 Task: Select the utf-16 be in the encoding.
Action: Mouse moved to (17, 605)
Screenshot: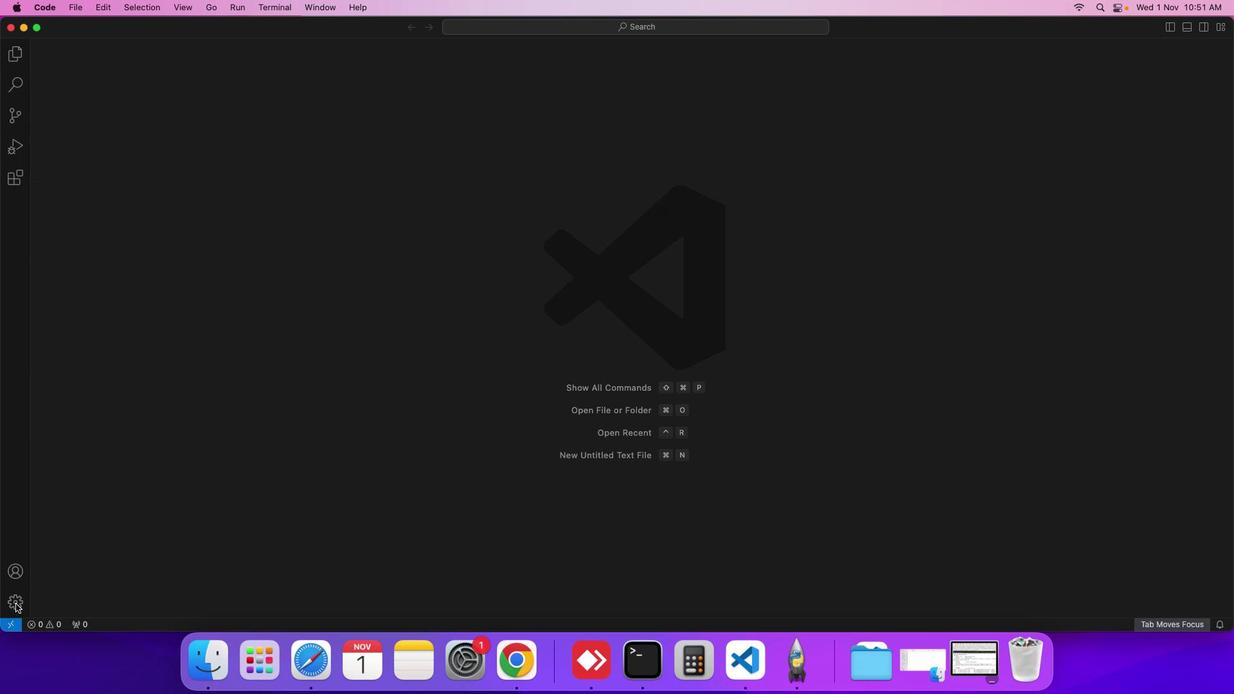 
Action: Mouse pressed left at (17, 605)
Screenshot: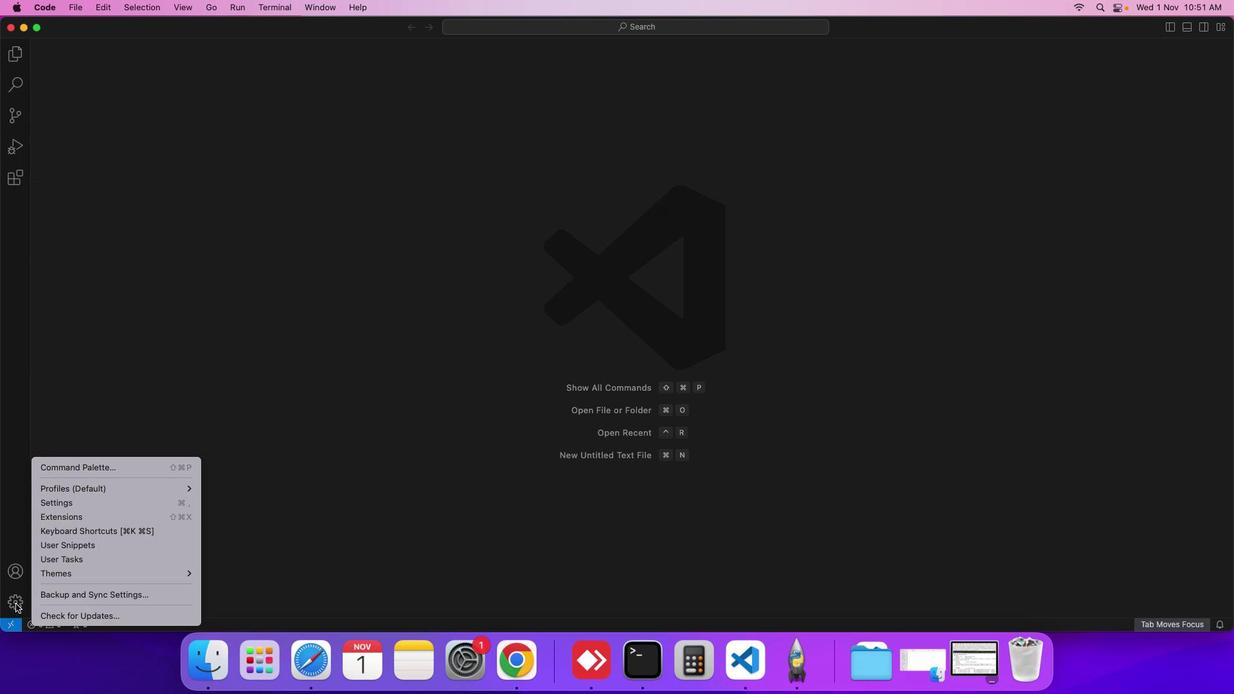 
Action: Mouse moved to (79, 505)
Screenshot: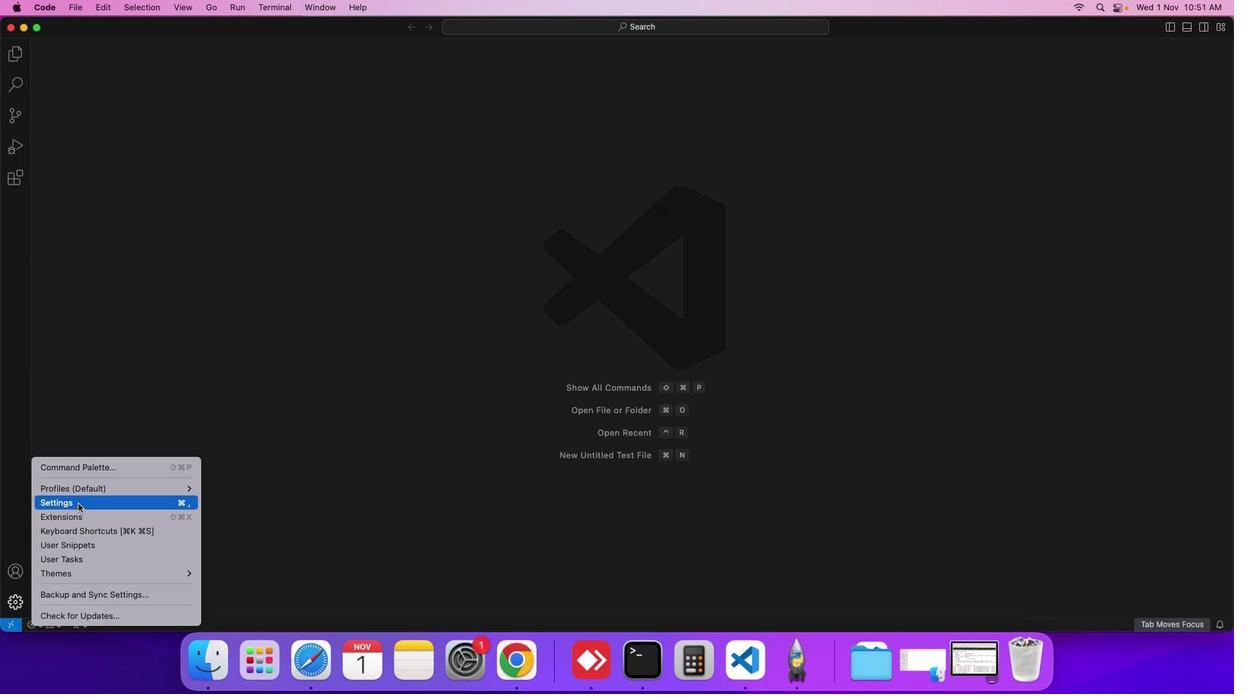 
Action: Mouse pressed left at (79, 505)
Screenshot: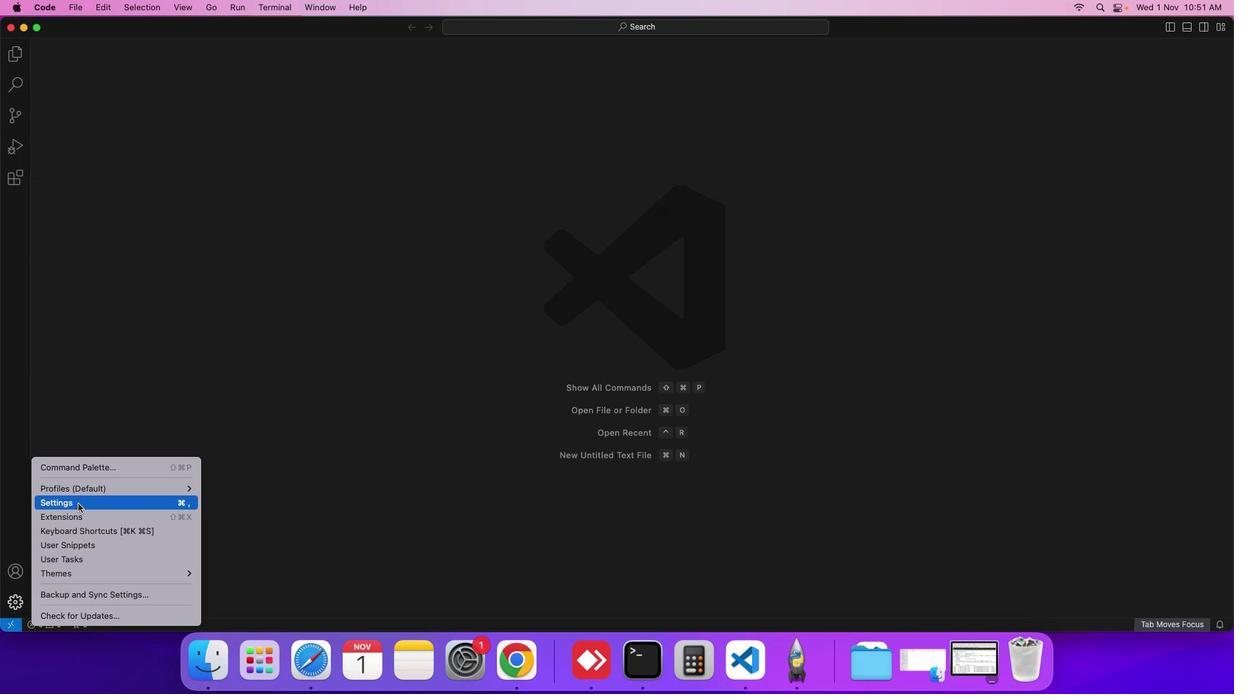 
Action: Mouse moved to (317, 142)
Screenshot: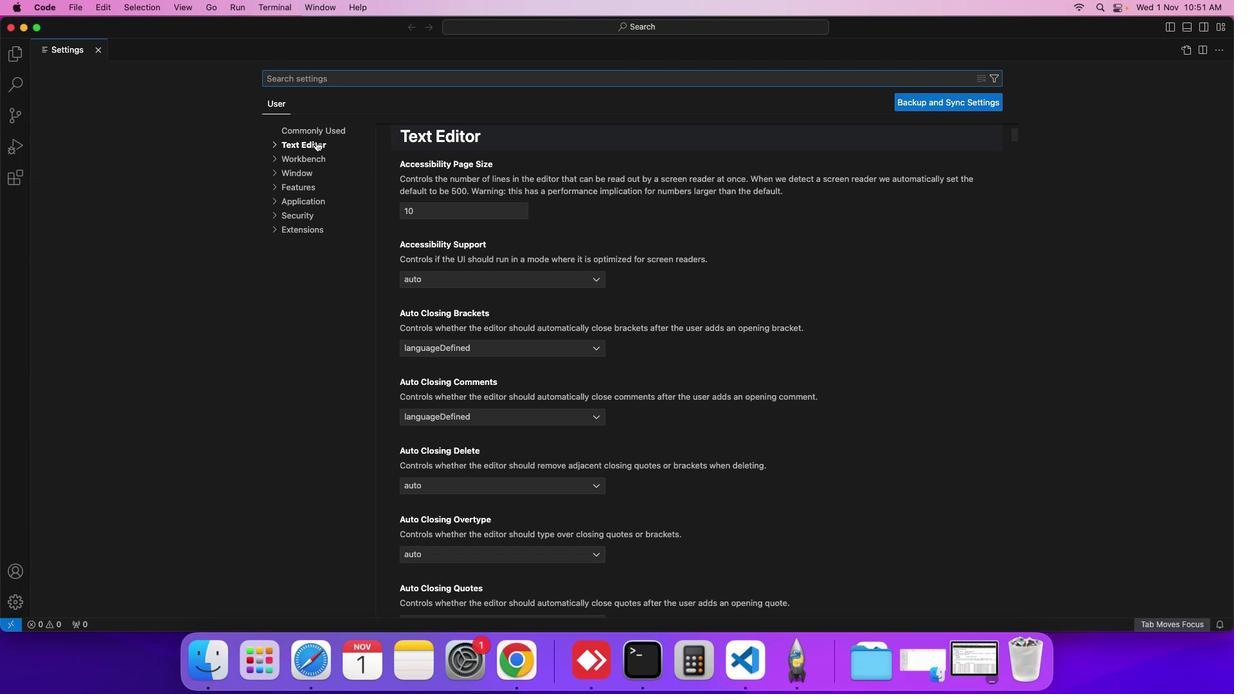 
Action: Mouse pressed left at (317, 142)
Screenshot: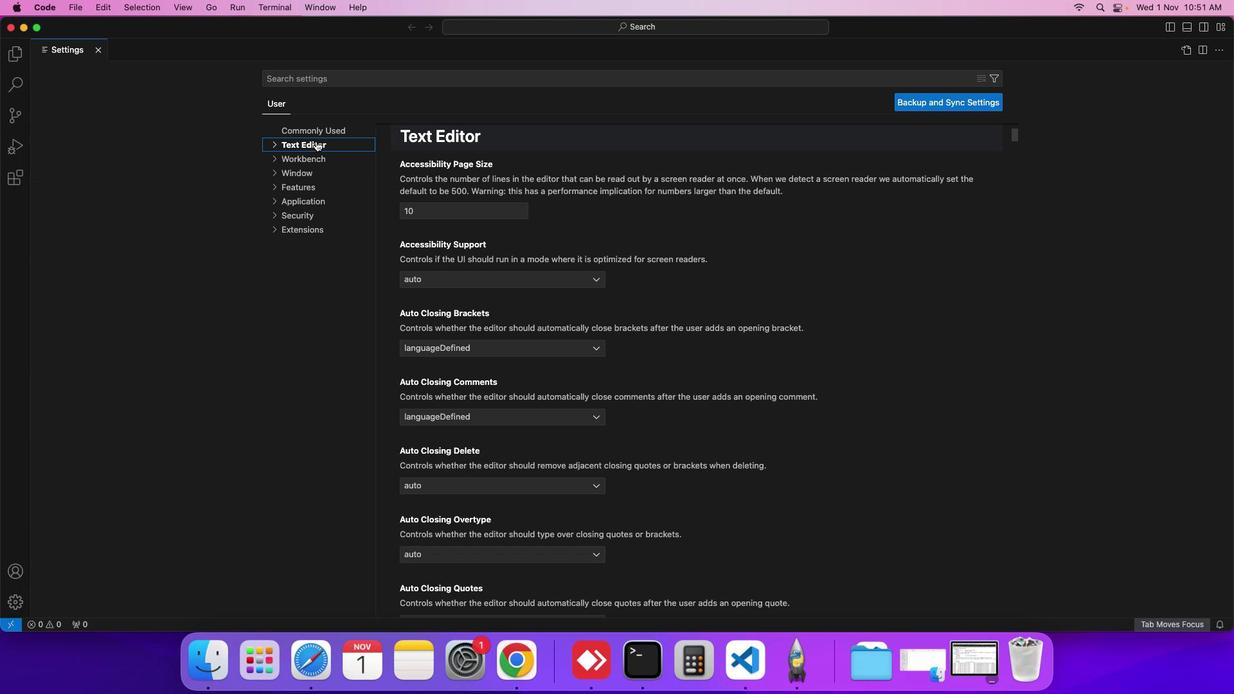 
Action: Mouse moved to (291, 259)
Screenshot: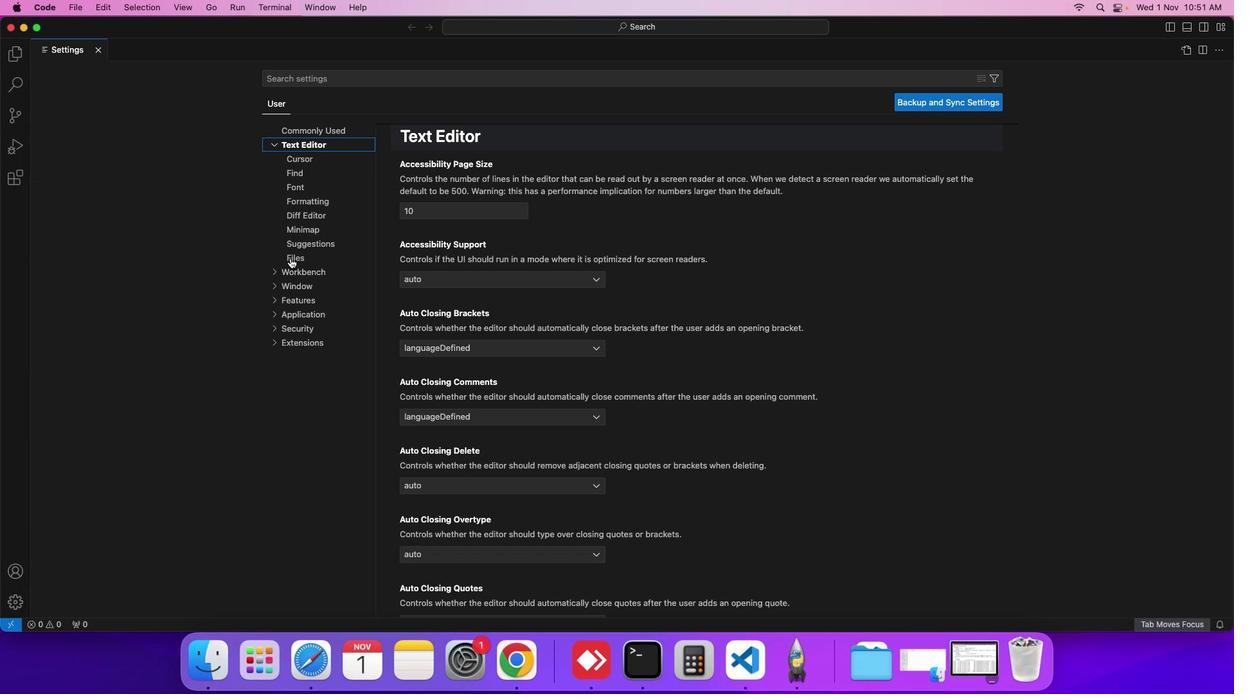 
Action: Mouse pressed left at (291, 259)
Screenshot: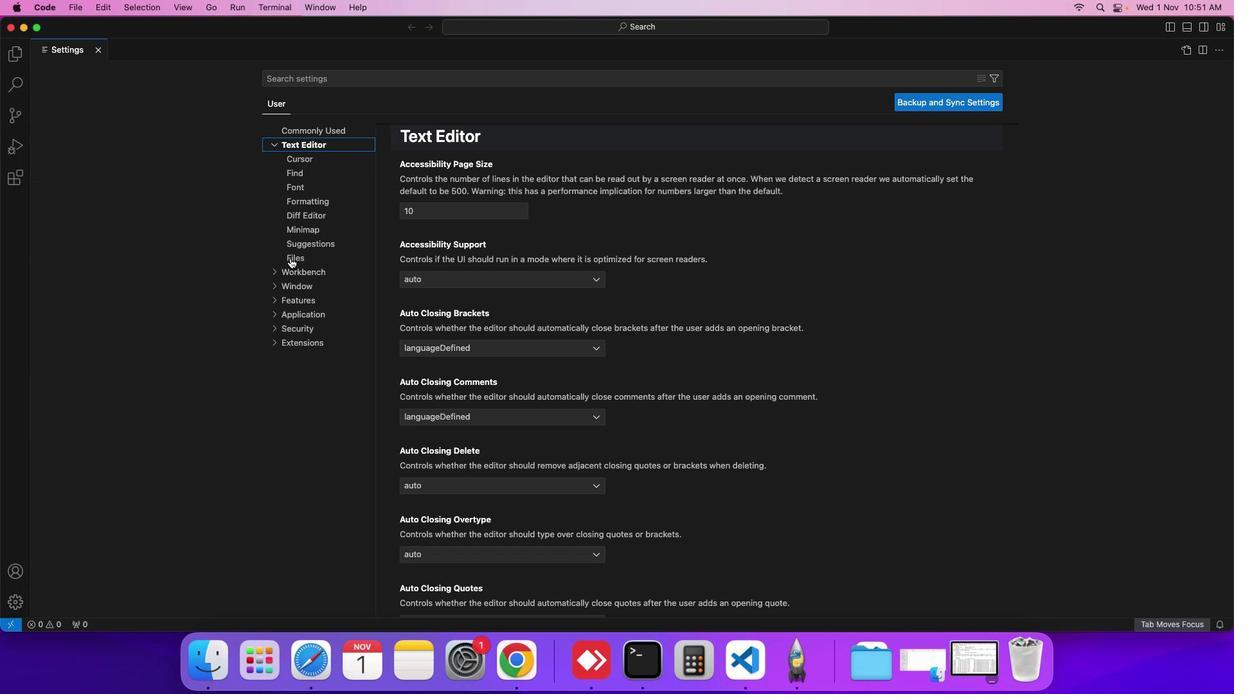 
Action: Mouse moved to (578, 457)
Screenshot: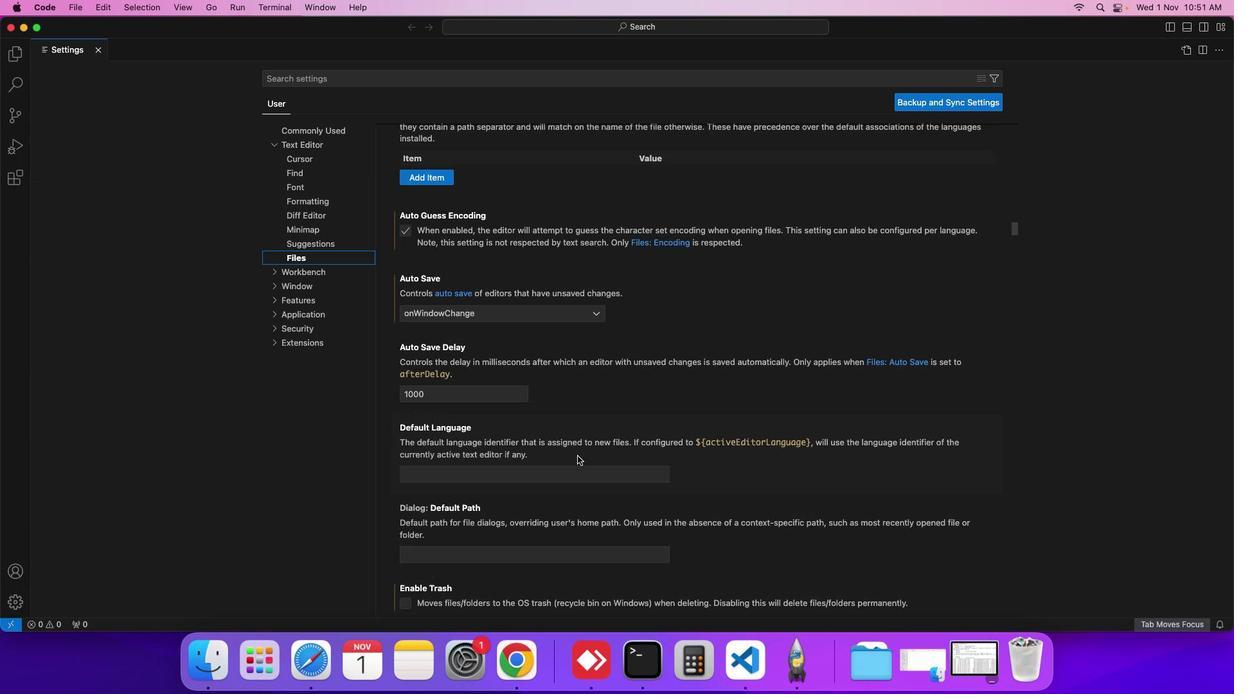 
Action: Mouse scrolled (578, 457) with delta (1, 0)
Screenshot: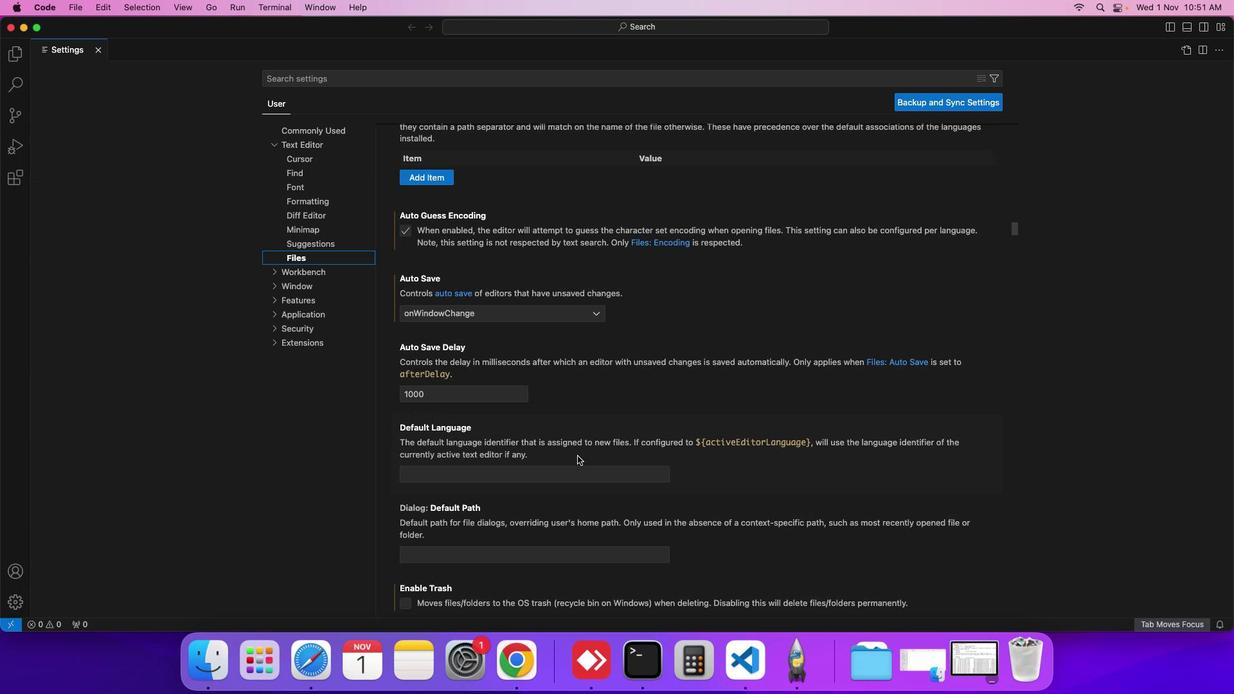 
Action: Mouse scrolled (578, 457) with delta (1, 0)
Screenshot: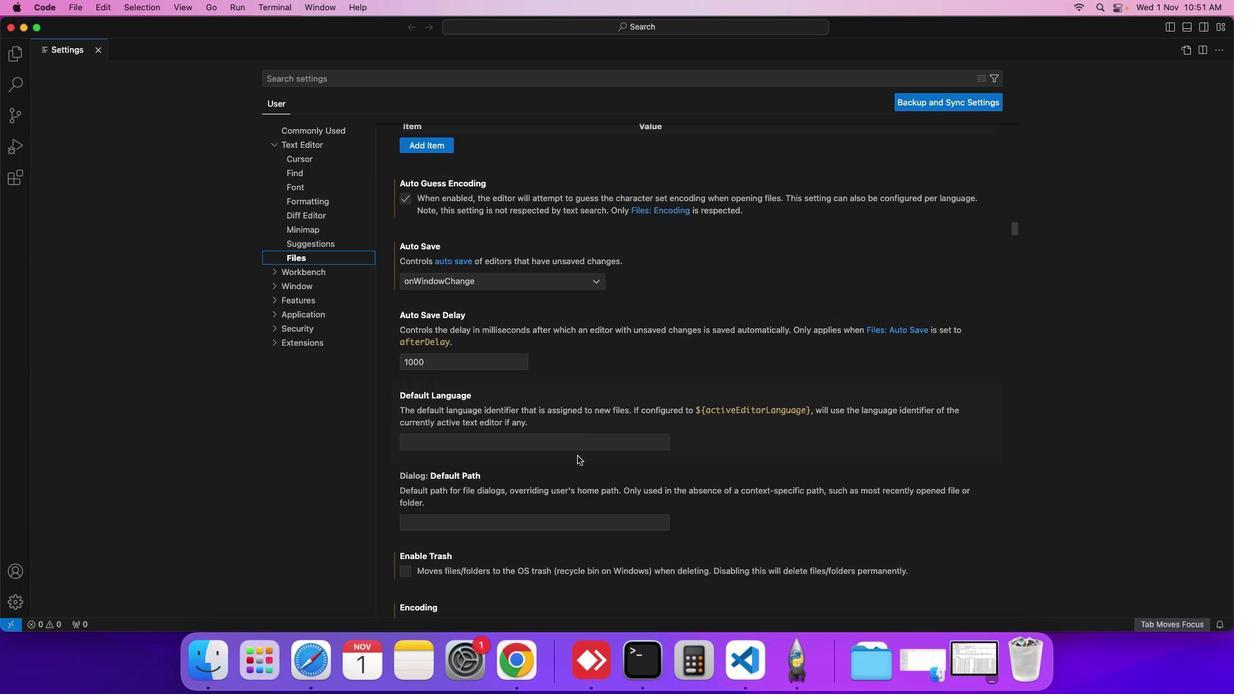 
Action: Mouse scrolled (578, 457) with delta (1, 0)
Screenshot: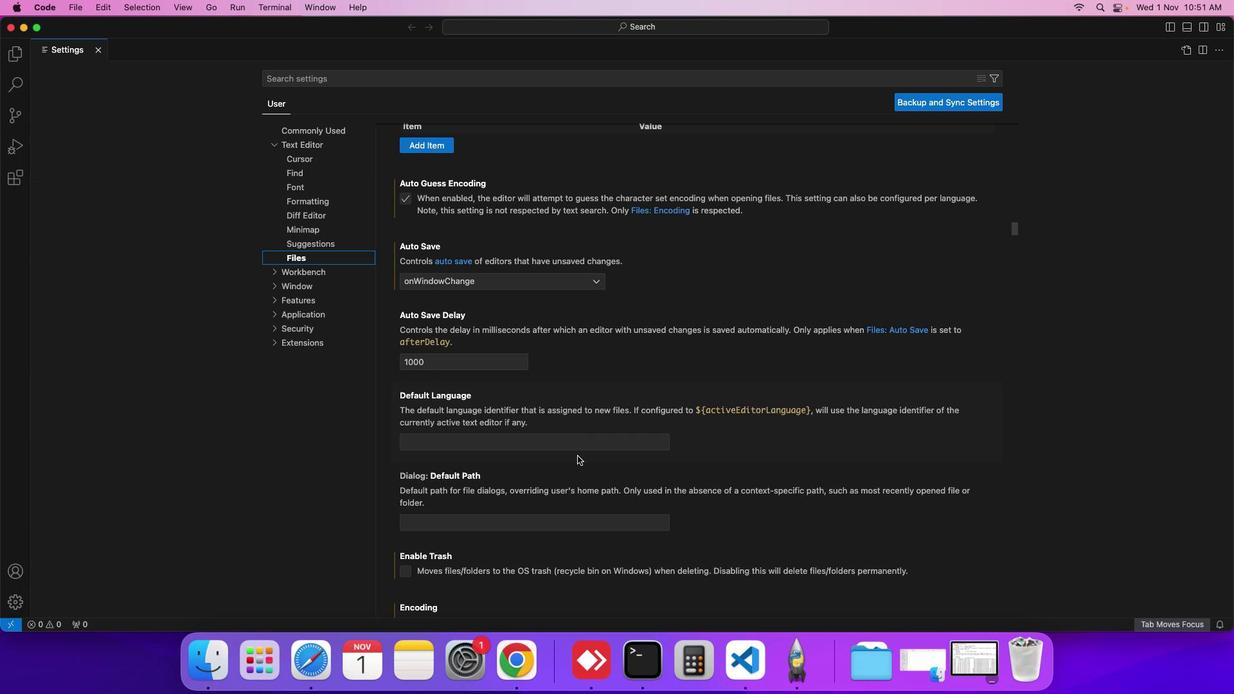 
Action: Mouse scrolled (578, 457) with delta (1, 0)
Screenshot: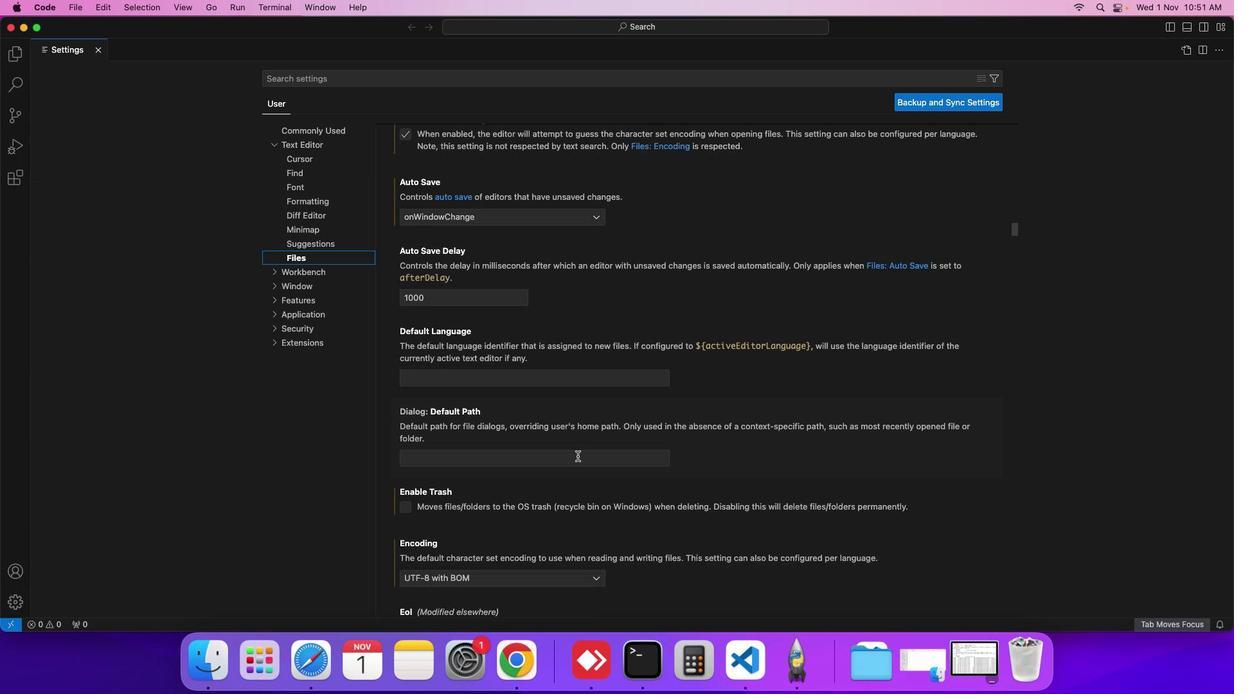 
Action: Mouse scrolled (578, 457) with delta (1, 0)
Screenshot: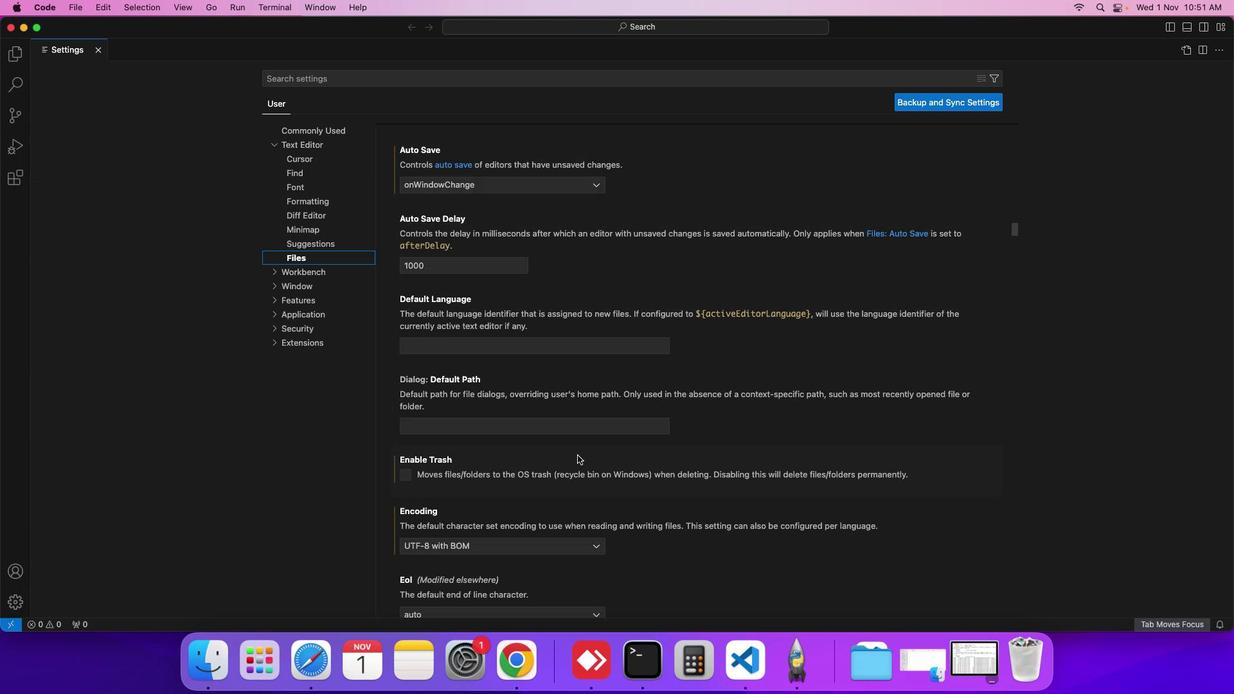 
Action: Mouse scrolled (578, 457) with delta (1, 0)
Screenshot: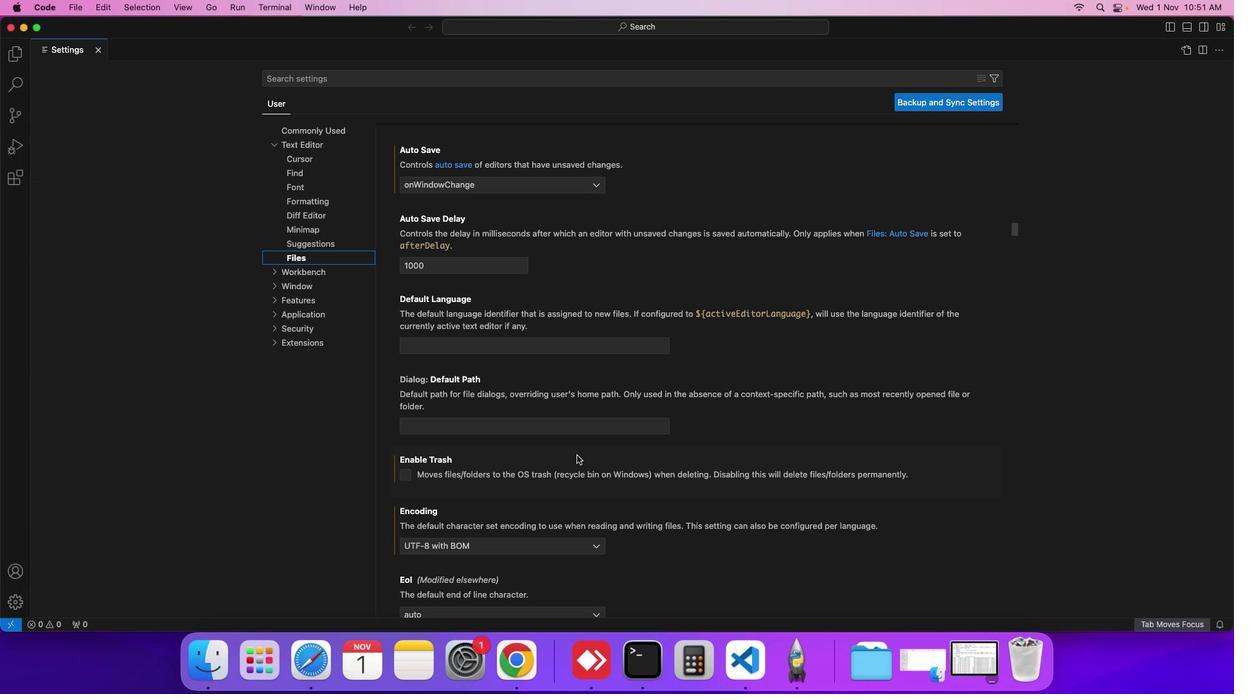 
Action: Mouse moved to (578, 456)
Screenshot: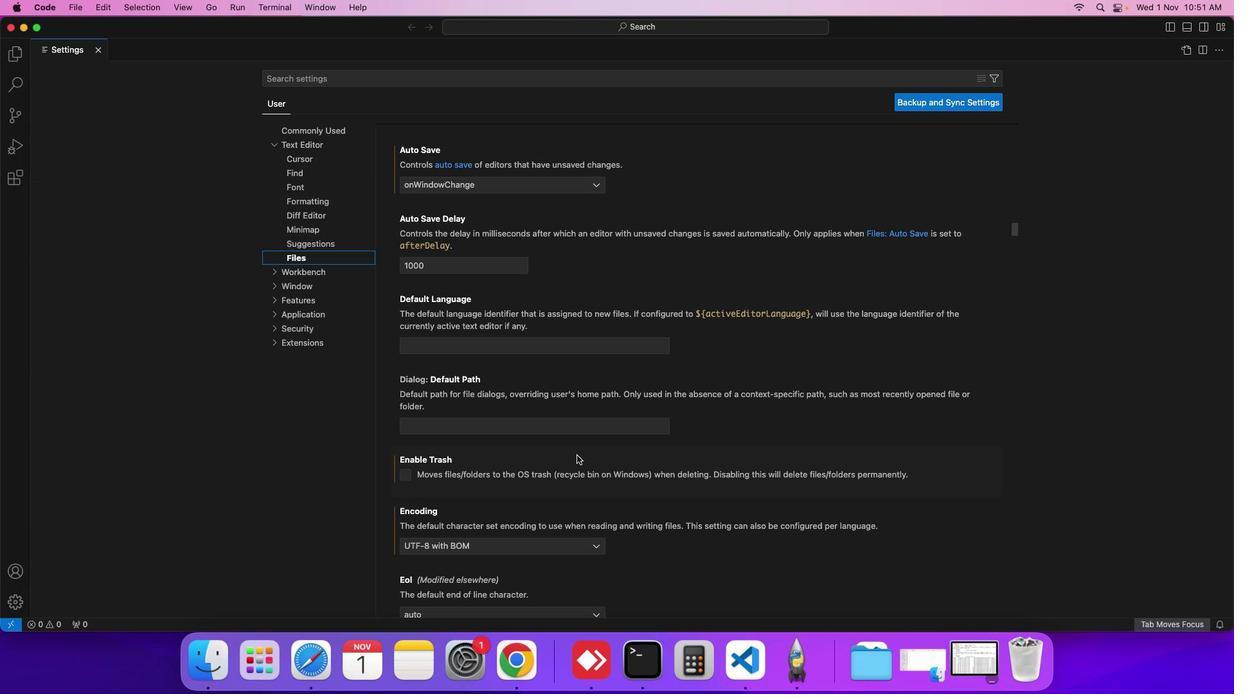 
Action: Mouse scrolled (578, 456) with delta (1, 0)
Screenshot: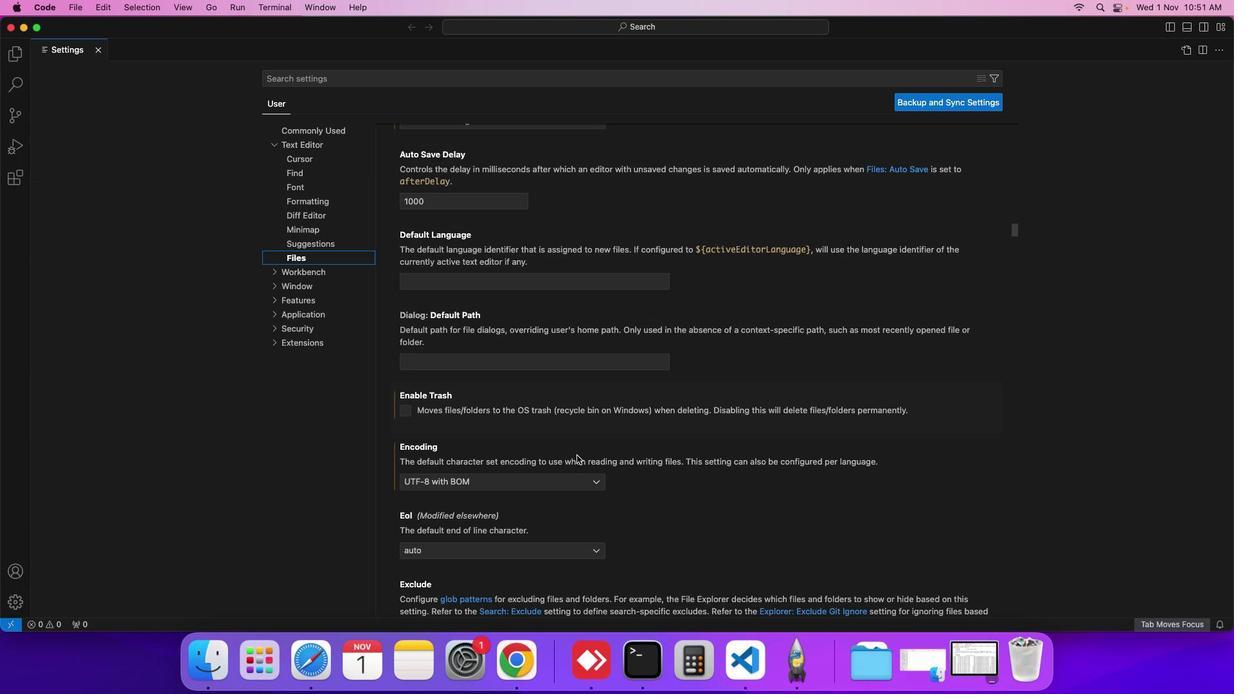 
Action: Mouse scrolled (578, 456) with delta (1, 0)
Screenshot: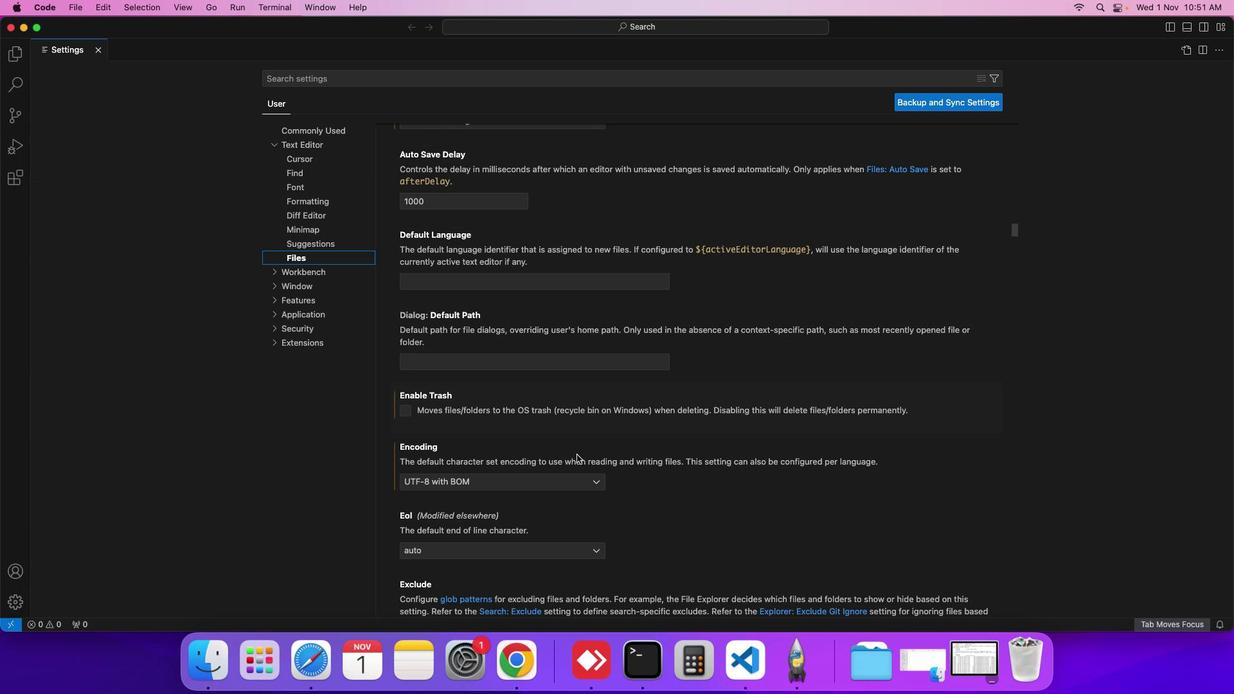 
Action: Mouse moved to (544, 478)
Screenshot: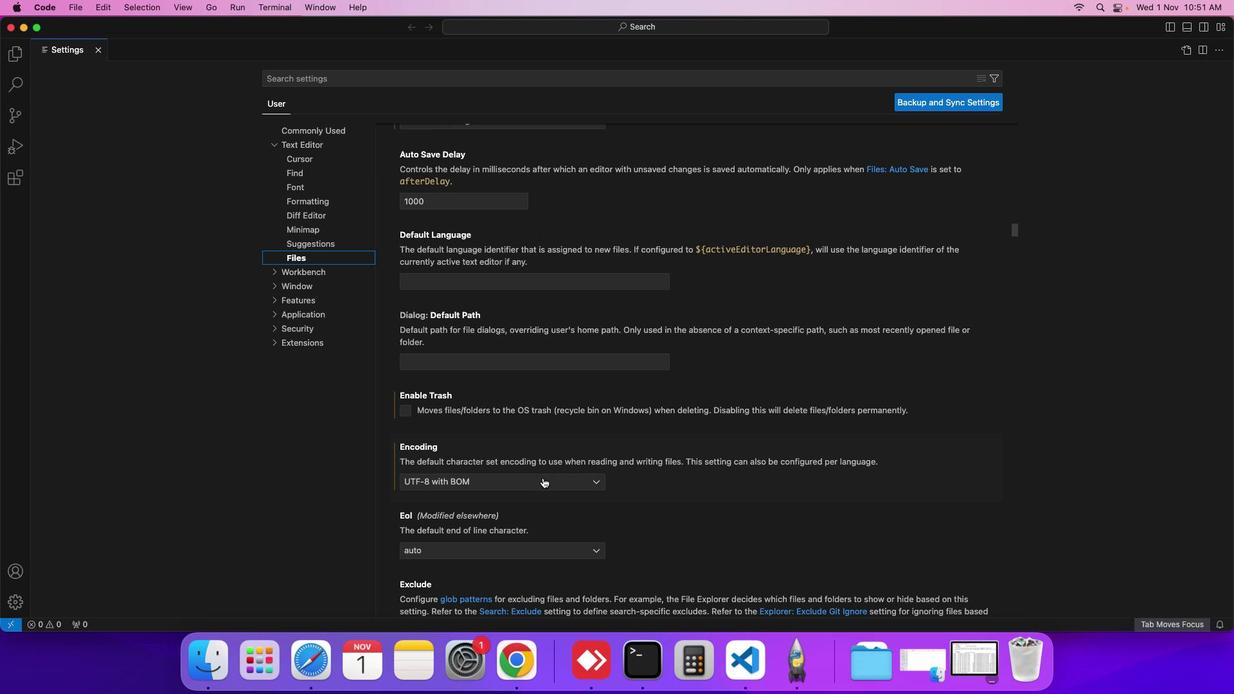 
Action: Mouse pressed left at (544, 478)
Screenshot: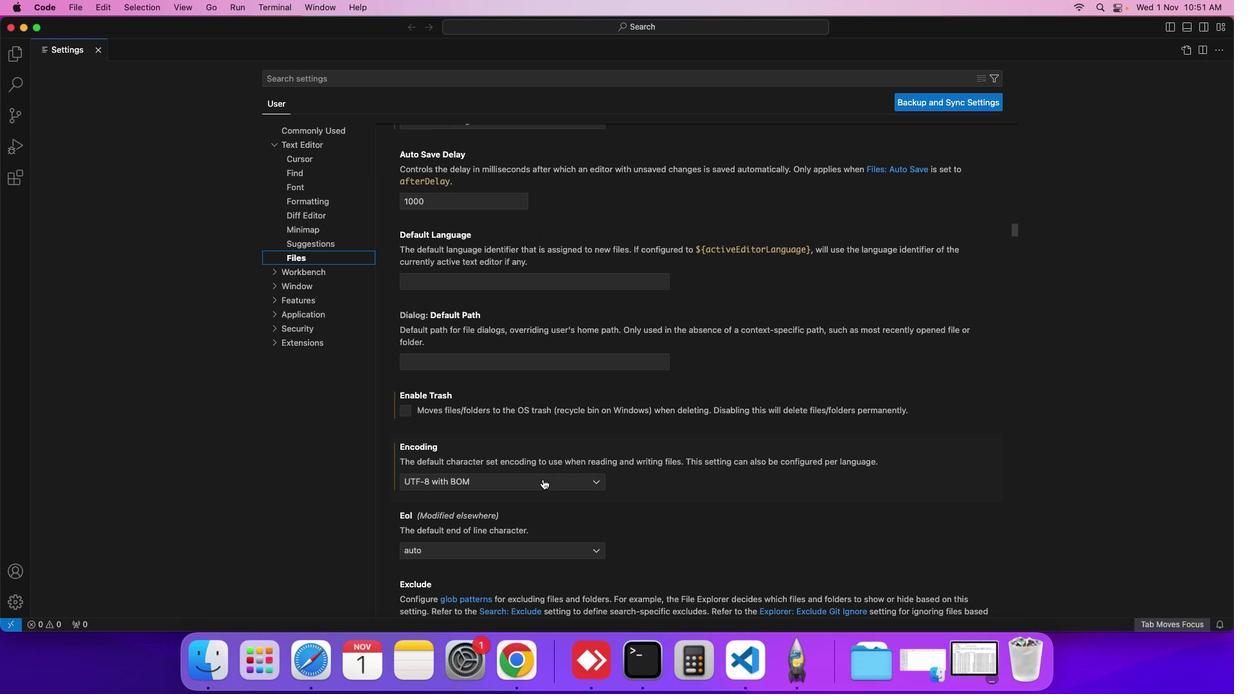 
Action: Mouse moved to (460, 538)
Screenshot: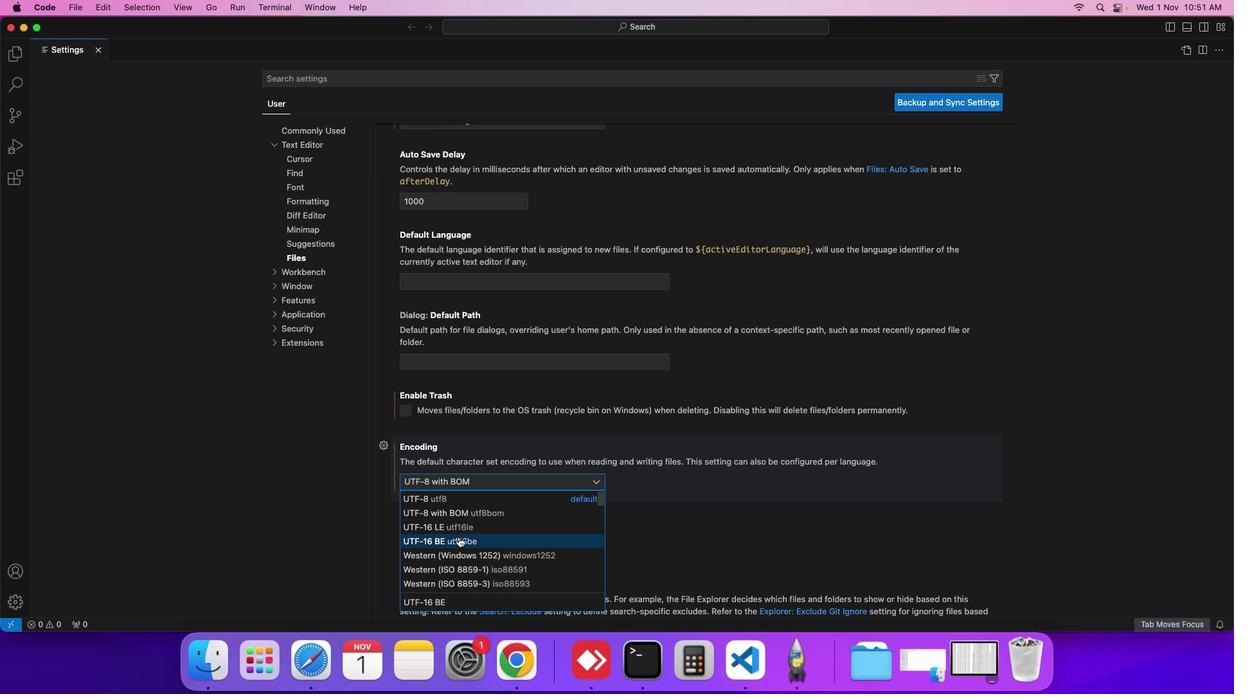 
Action: Mouse pressed left at (460, 538)
Screenshot: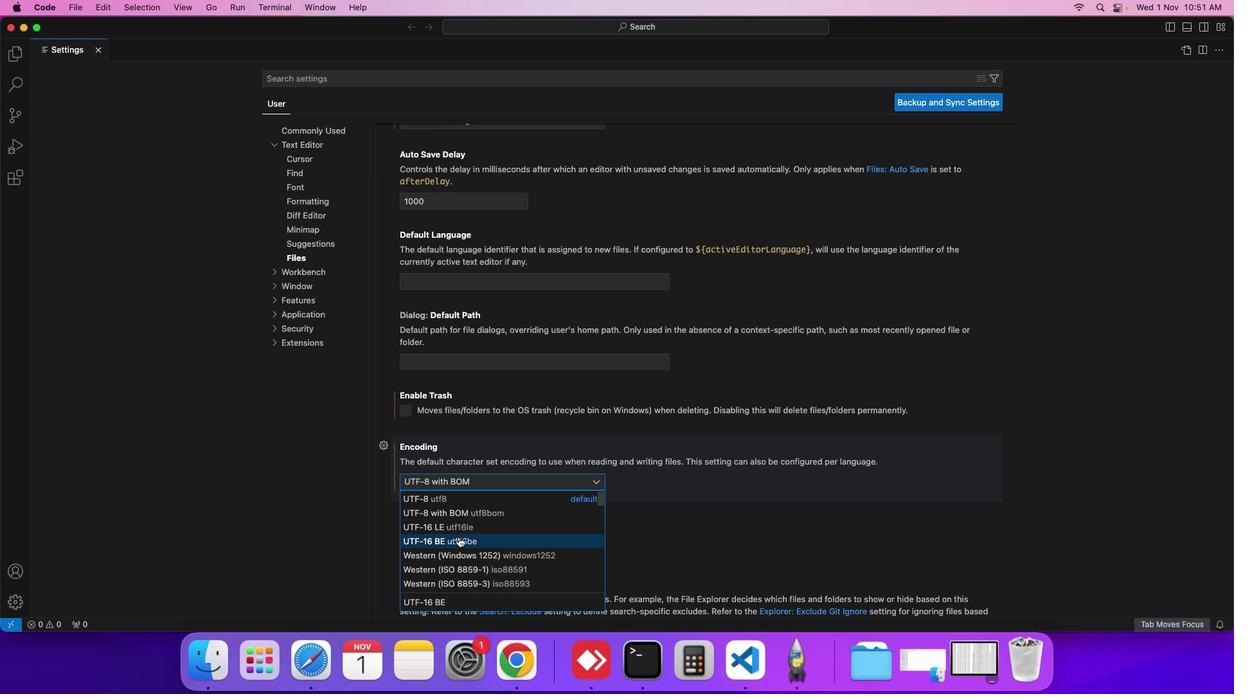 
Action: Mouse moved to (1096, 346)
Screenshot: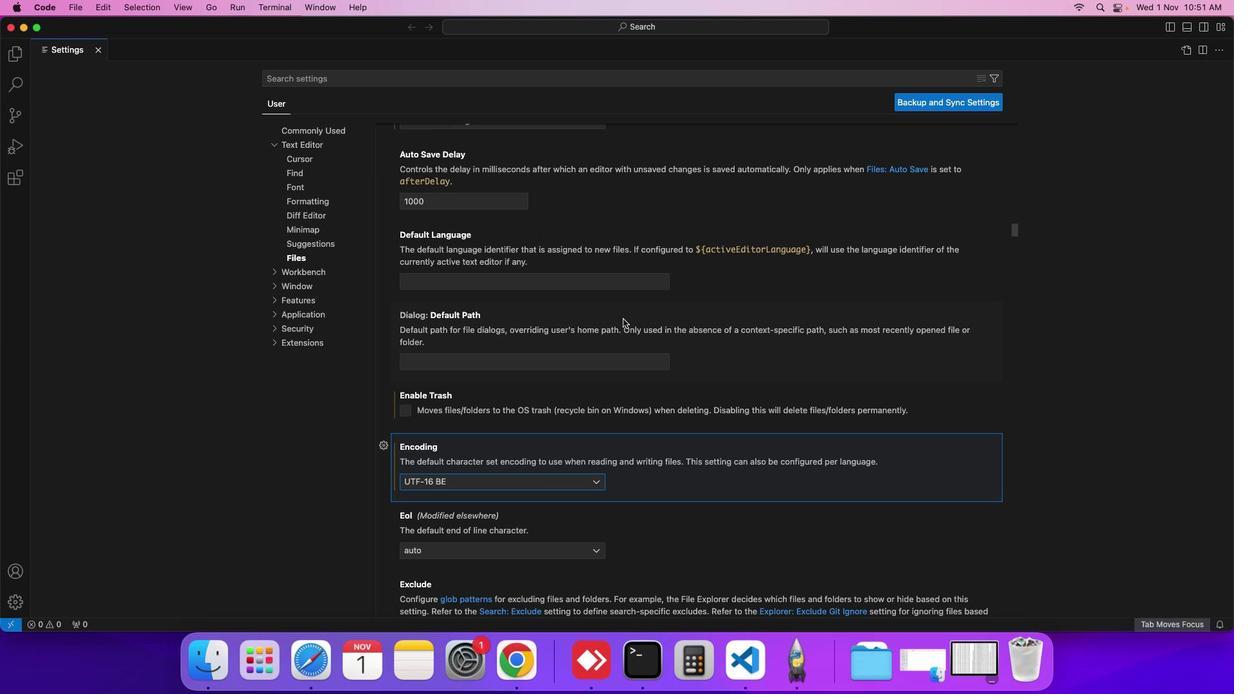 
